 Task: Plan a scenic drive from San Francisco, California, to Napa Valley, California.
Action: Mouse moved to (264, 68)
Screenshot: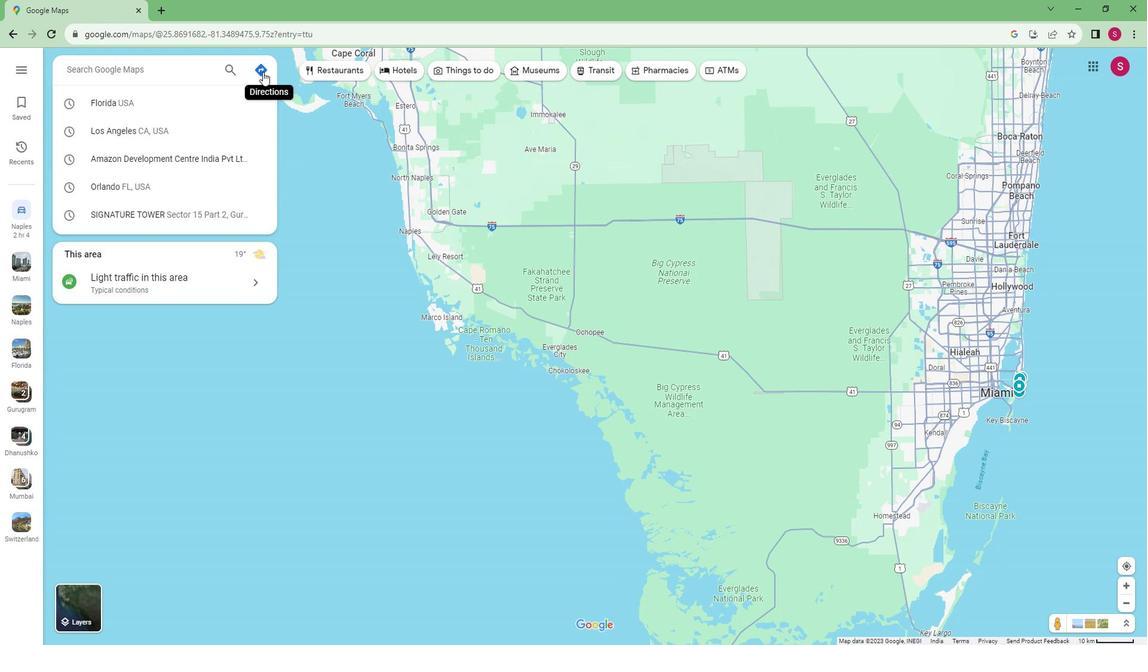 
Action: Mouse pressed left at (264, 68)
Screenshot: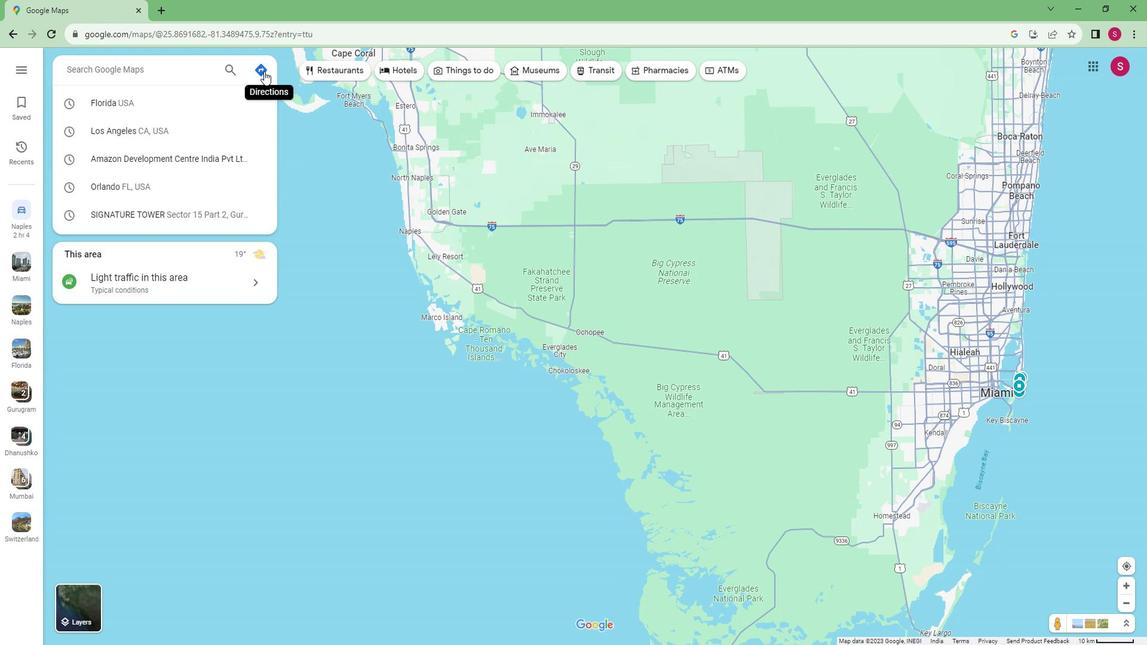 
Action: Mouse moved to (193, 101)
Screenshot: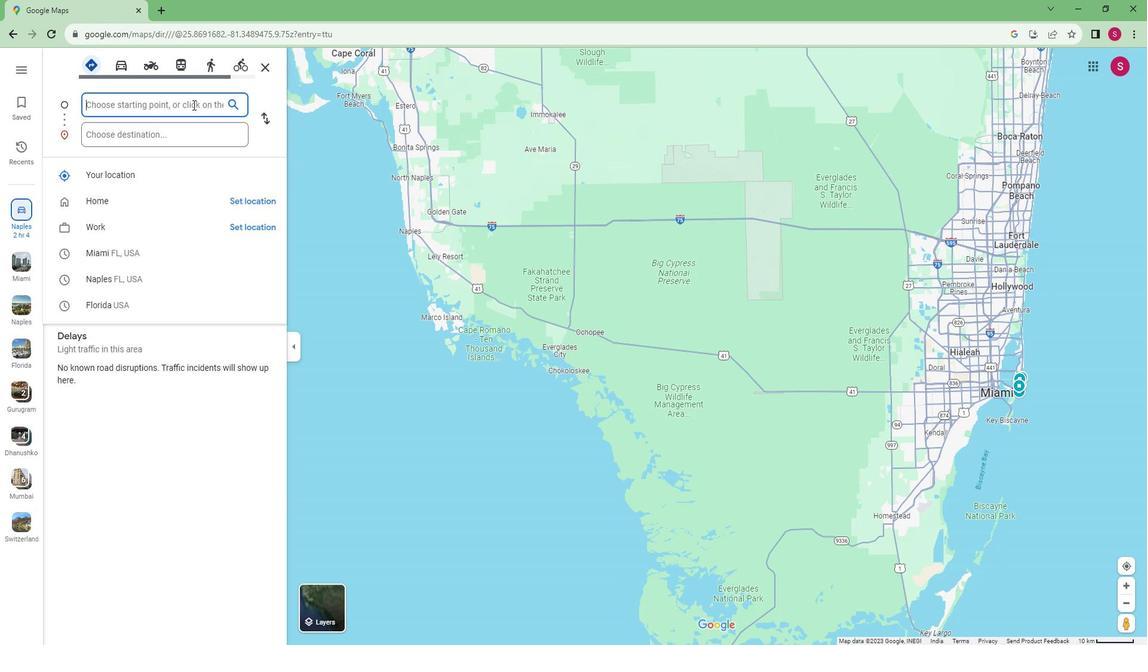 
Action: Key pressed <Key.caps_lock>S<Key.caps_lock>an<Key.space><Key.caps_lock>F<Key.caps_lock>rancisco,<Key.caps_lock>C<Key.caps_lock>alifornia
Screenshot: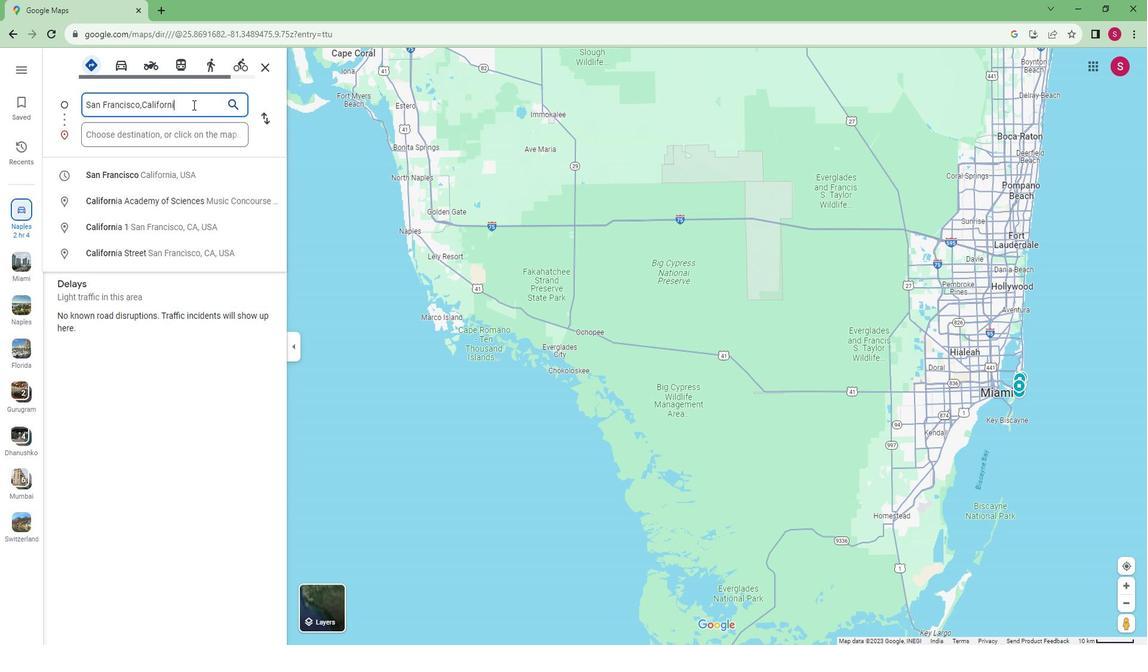 
Action: Mouse moved to (163, 129)
Screenshot: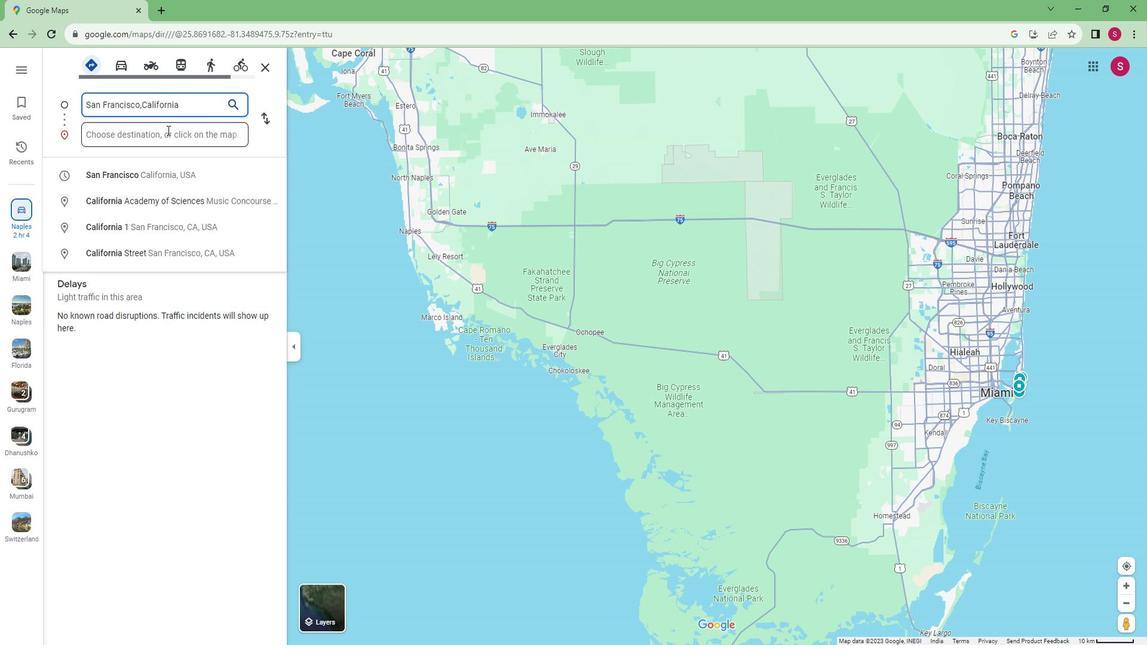 
Action: Mouse pressed left at (163, 129)
Screenshot: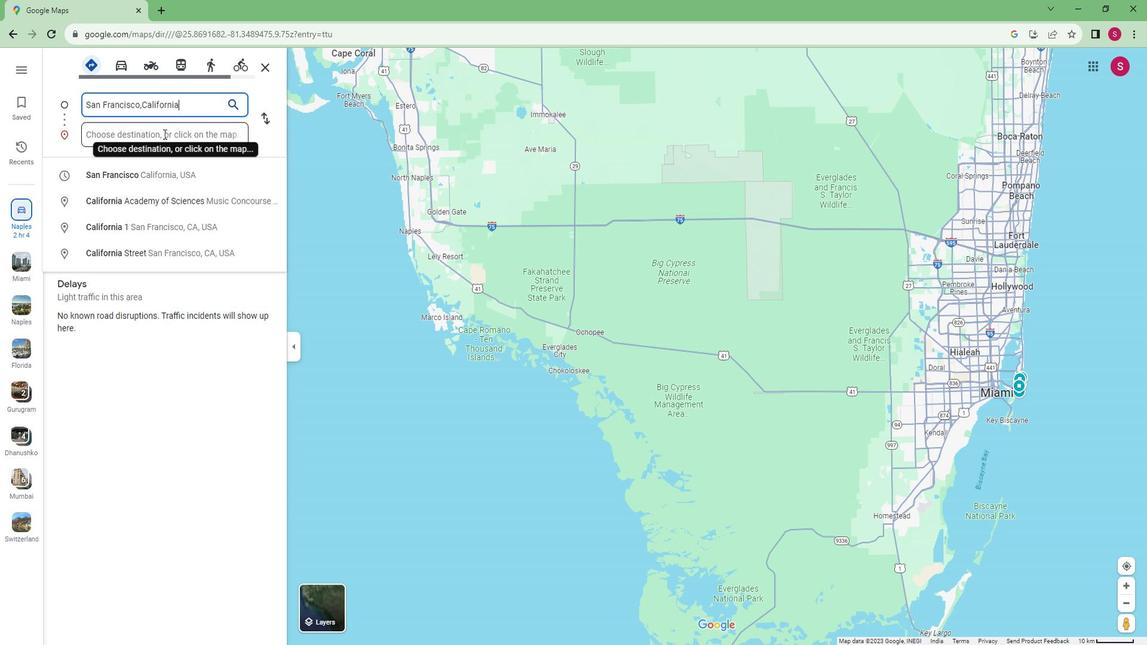 
Action: Key pressed <Key.caps_lock>N<Key.caps_lock>apa<Key.space><Key.caps_lock>V<Key.caps_lock>alley,<Key.caps_lock>C<Key.caps_lock>alifornia<Key.enter>
Screenshot: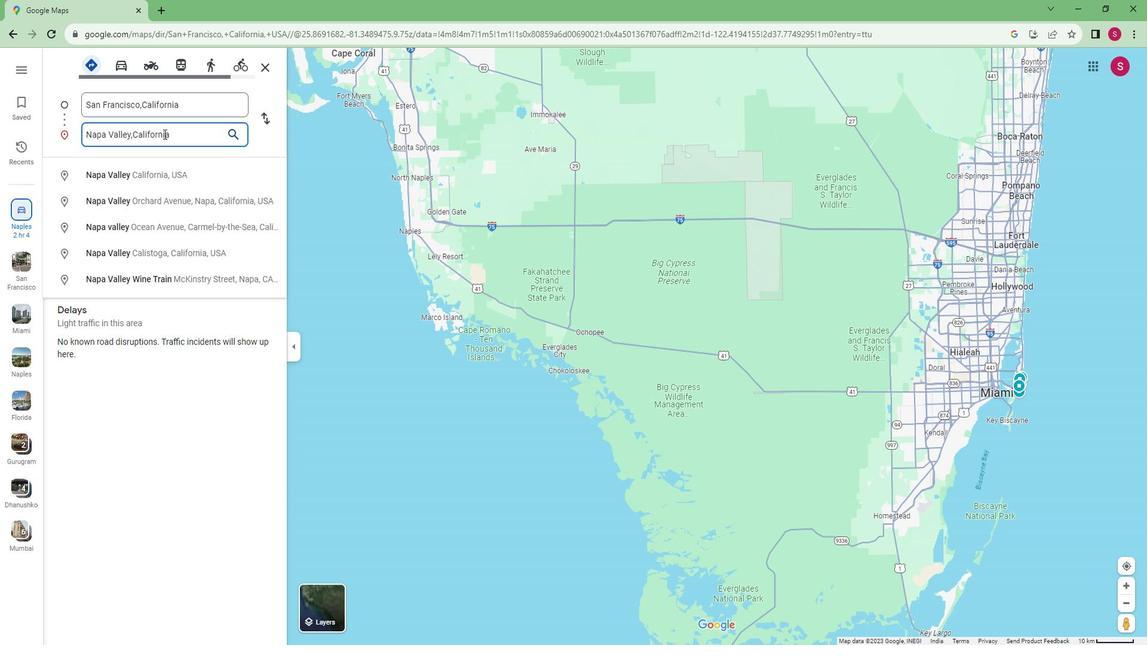 
Action: Mouse moved to (120, 73)
Screenshot: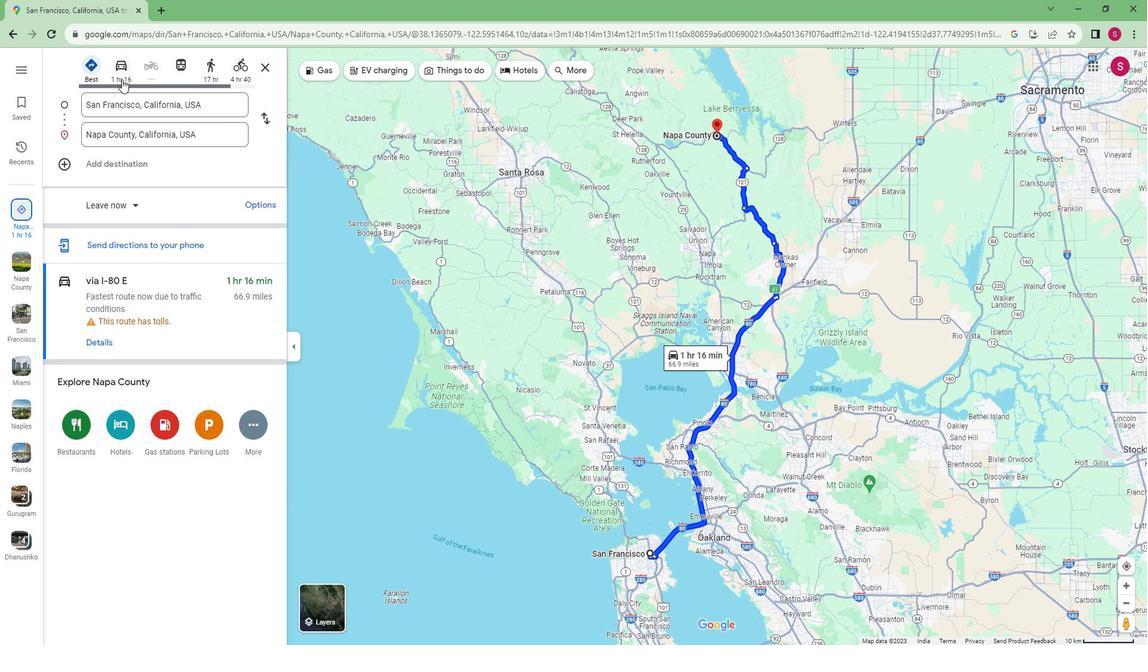 
Action: Mouse pressed left at (120, 73)
Screenshot: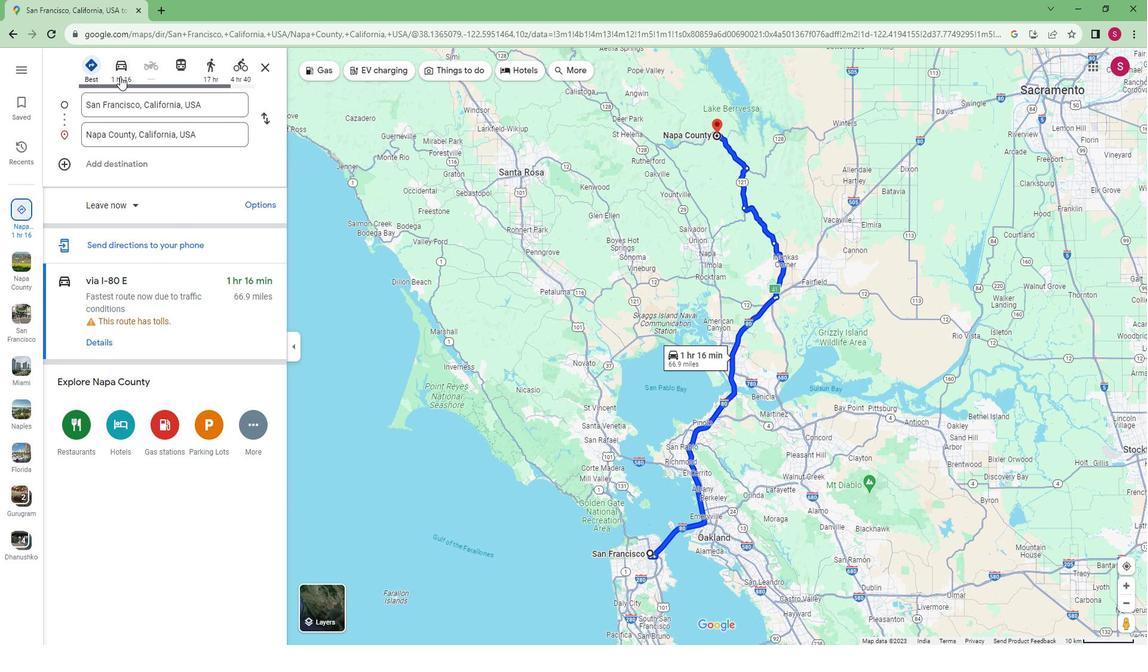 
Action: Mouse moved to (97, 321)
Screenshot: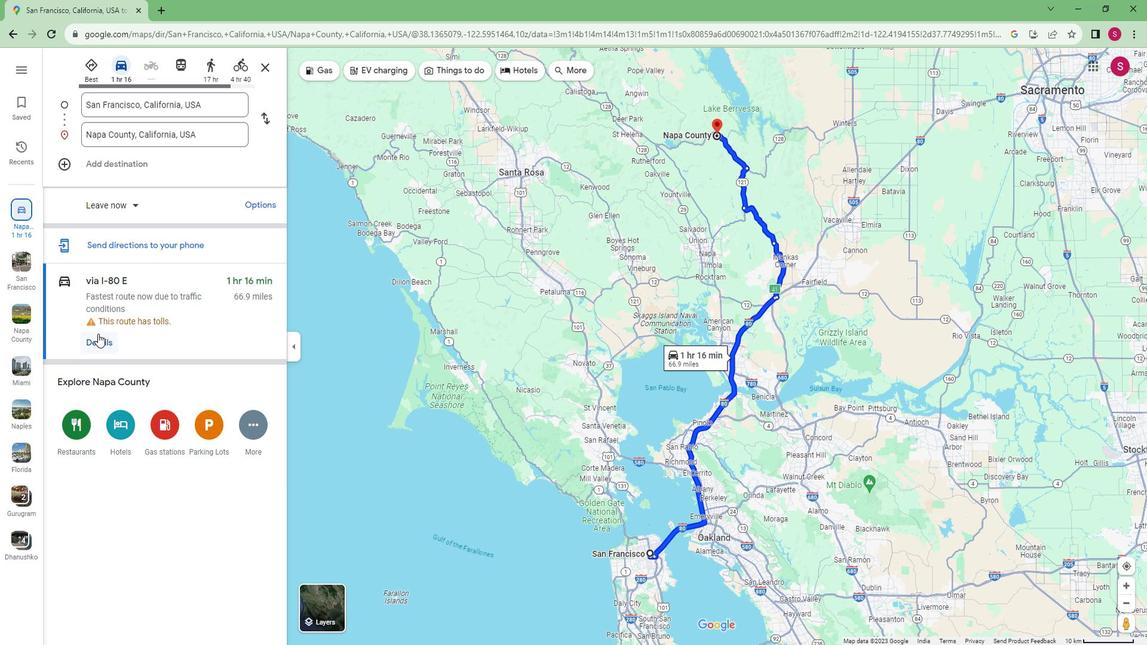 
Action: Mouse pressed left at (97, 321)
Screenshot: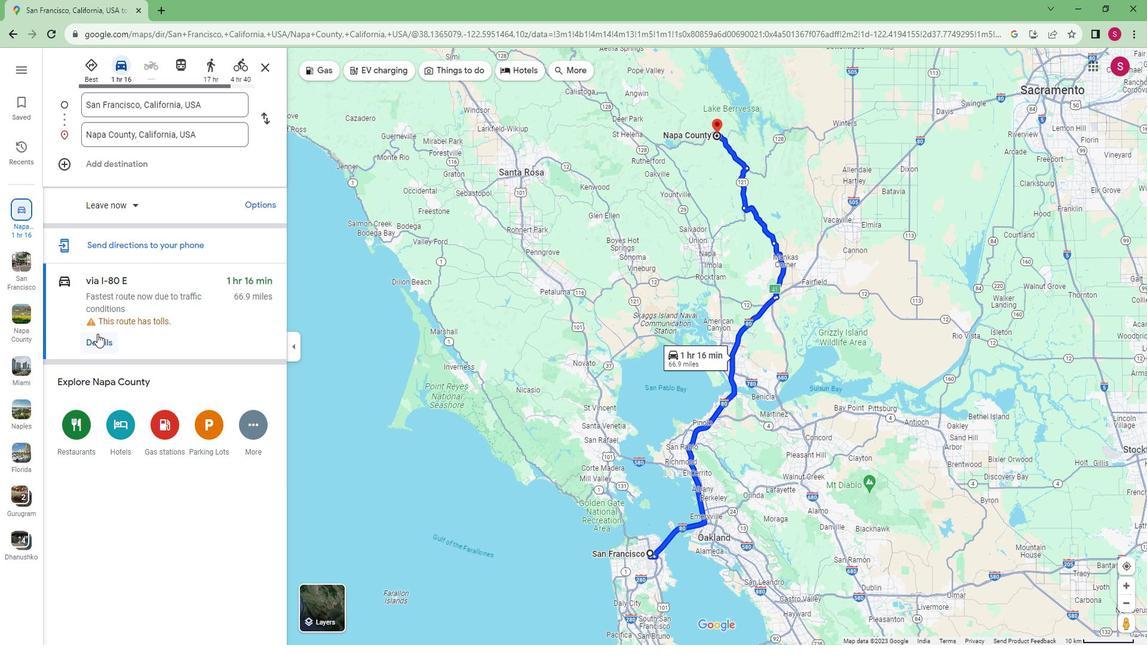 
Action: Mouse moved to (185, 368)
Screenshot: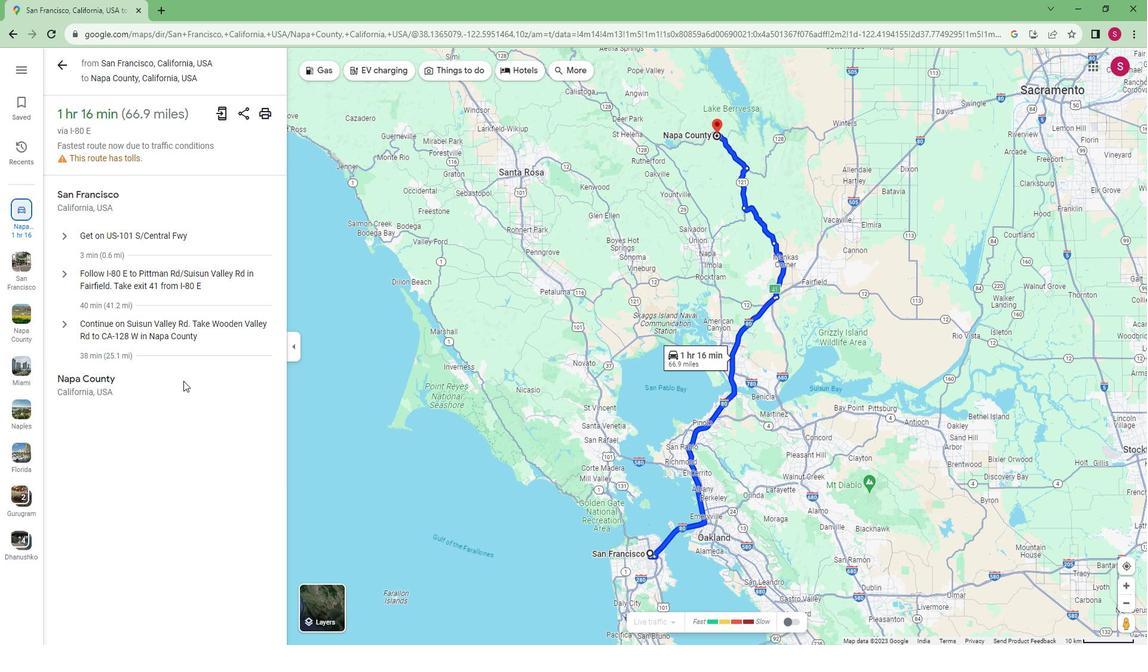 
